 Task: Change  the formatting of the data to Which is Greater than5, In conditional formating, put the option 'Yellow Fill with Drak Yellow Text'In the sheet   Drive Sales templetes   book
Action: Mouse moved to (45, 122)
Screenshot: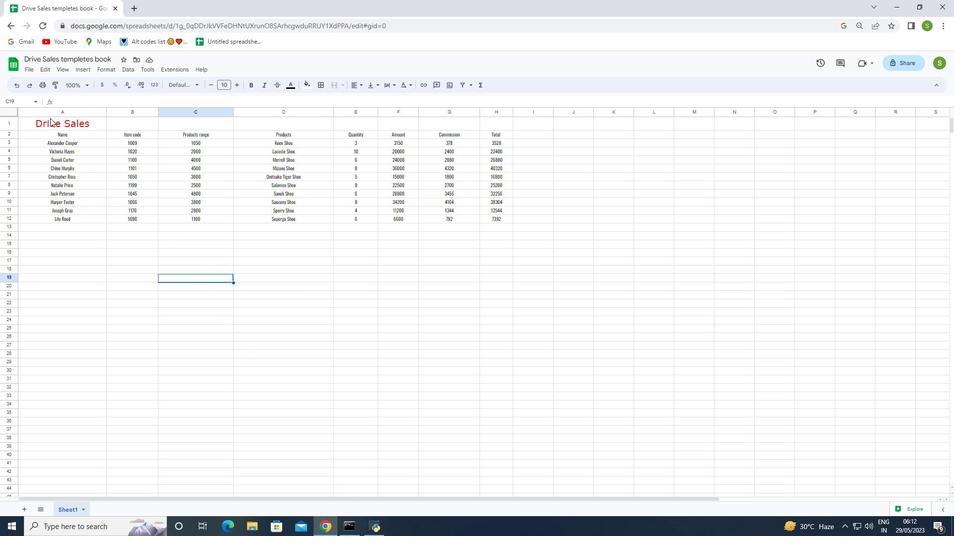 
Action: Mouse pressed left at (45, 122)
Screenshot: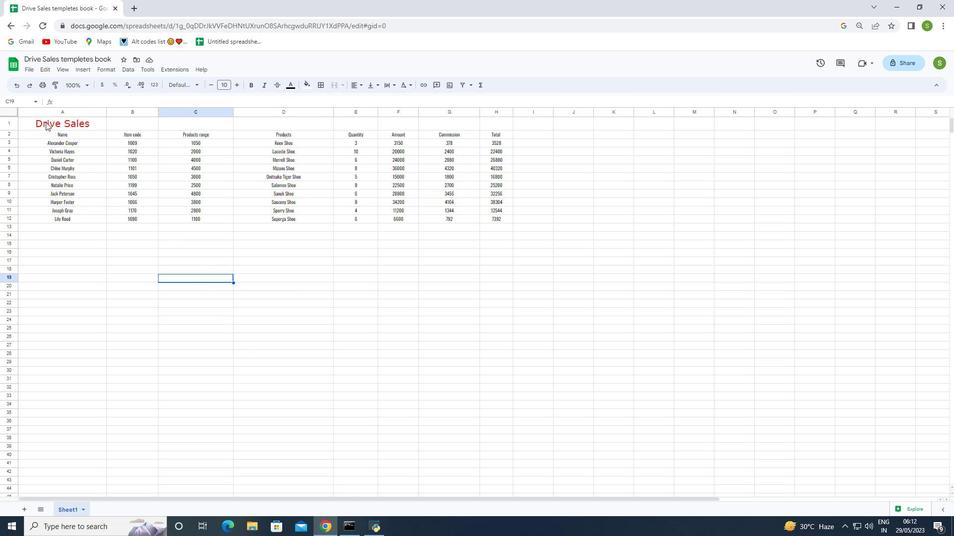 
Action: Mouse moved to (110, 70)
Screenshot: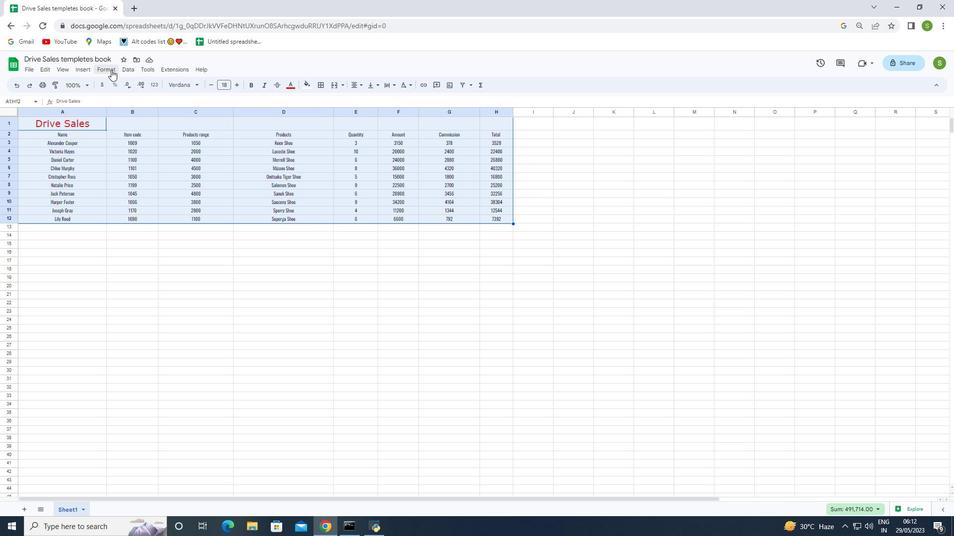 
Action: Mouse pressed left at (110, 70)
Screenshot: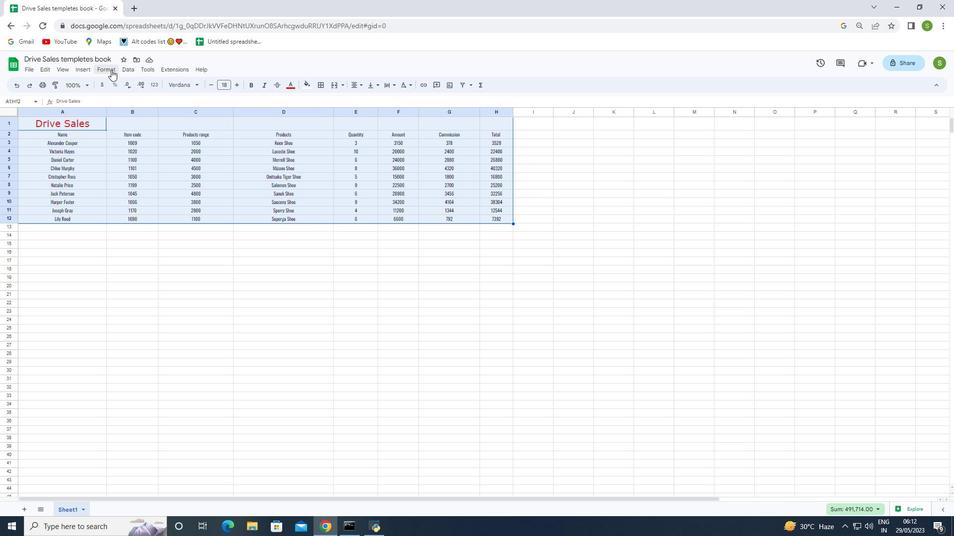 
Action: Mouse moved to (140, 199)
Screenshot: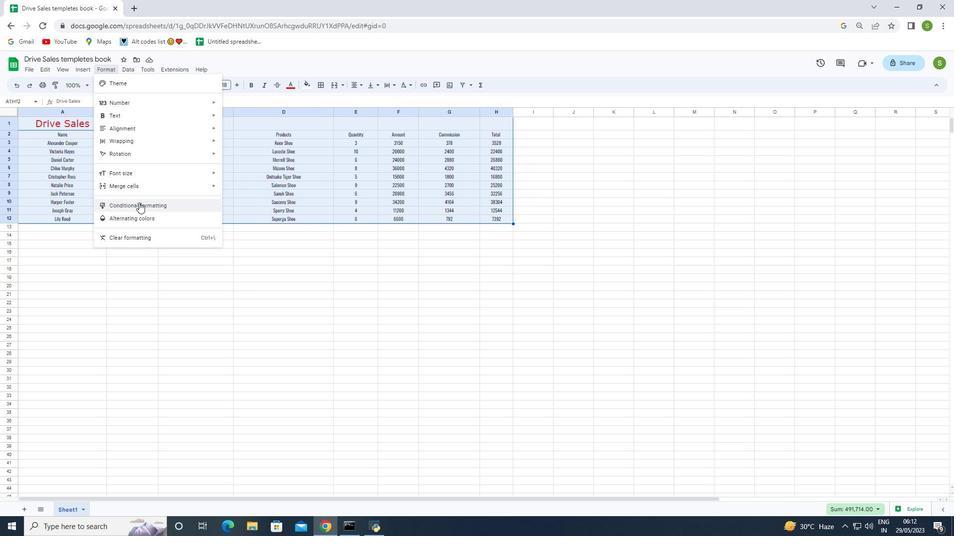 
Action: Mouse pressed left at (140, 199)
Screenshot: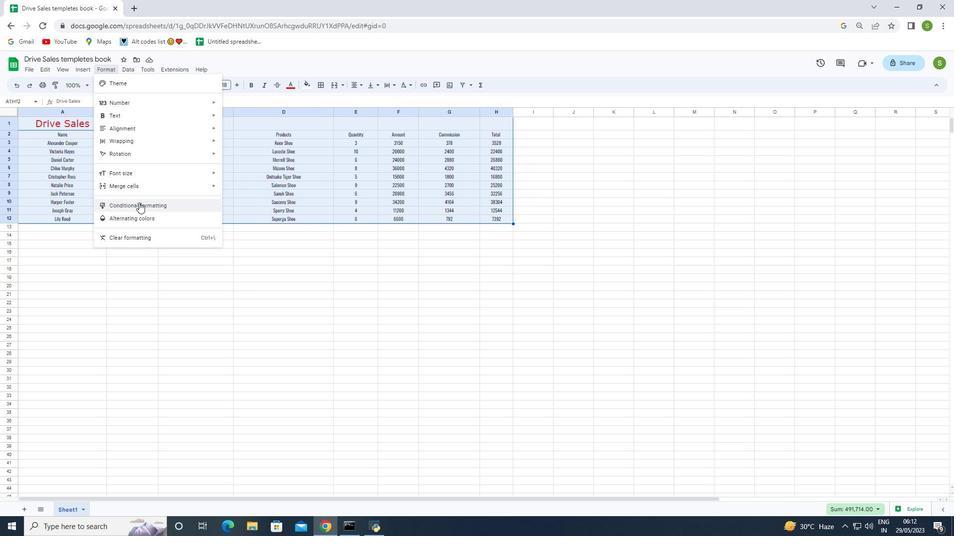 
Action: Mouse moved to (852, 196)
Screenshot: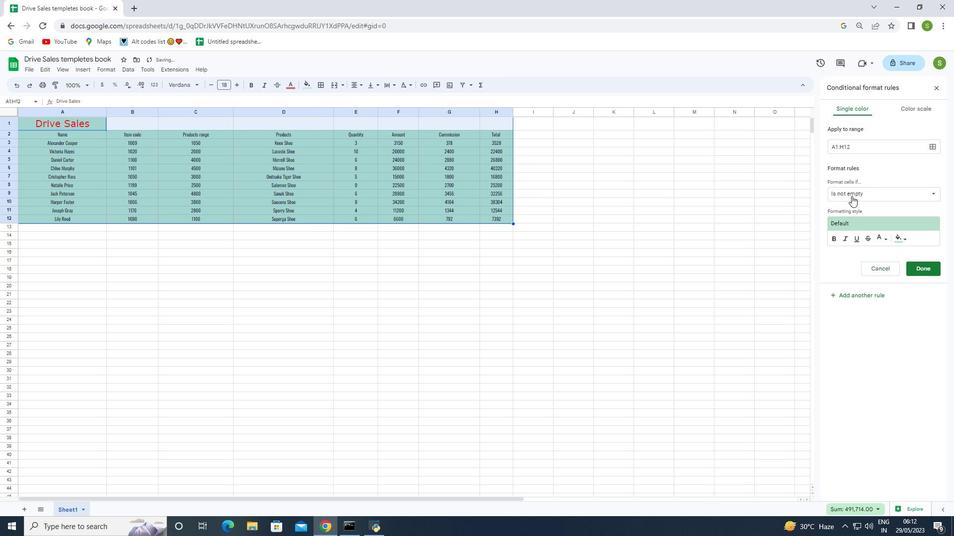 
Action: Mouse pressed left at (852, 196)
Screenshot: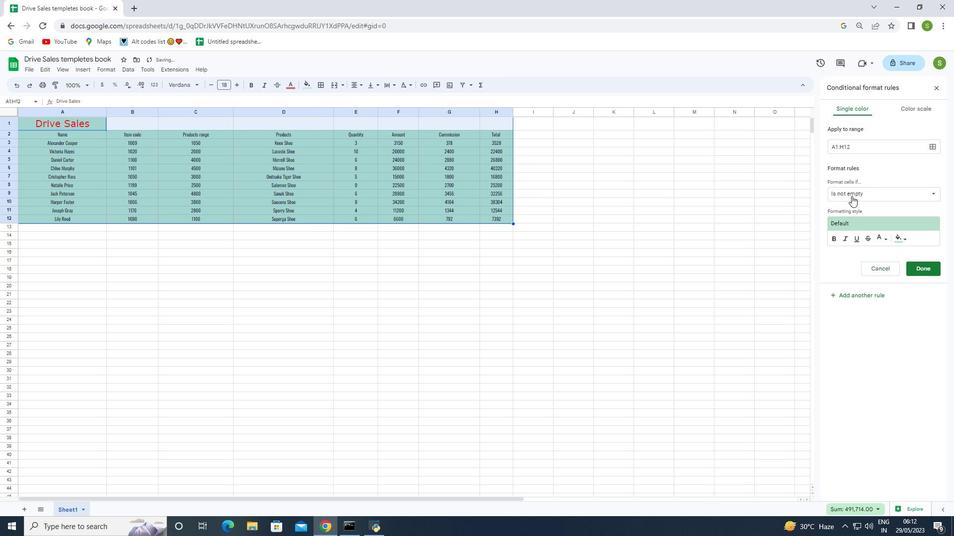 
Action: Mouse moved to (855, 322)
Screenshot: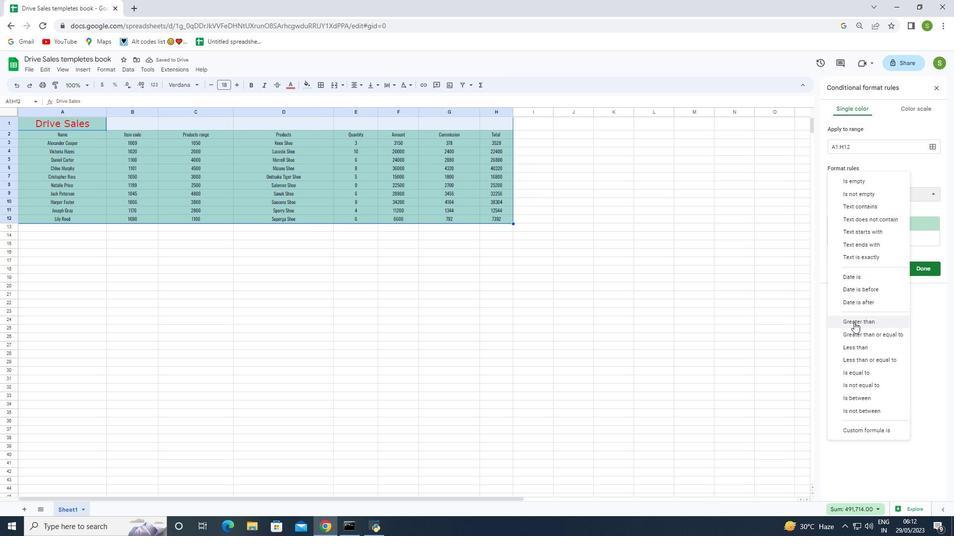
Action: Mouse pressed left at (855, 322)
Screenshot: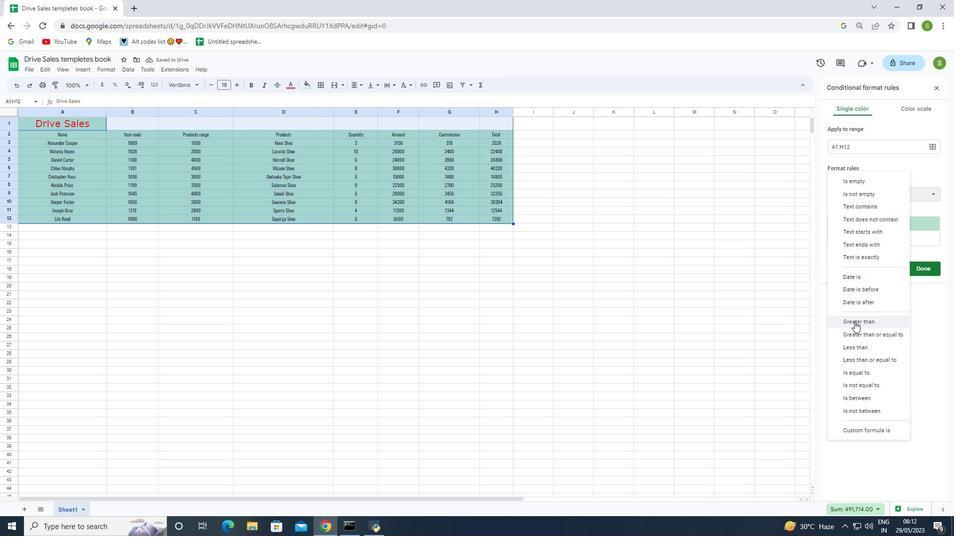 
Action: Mouse moved to (845, 214)
Screenshot: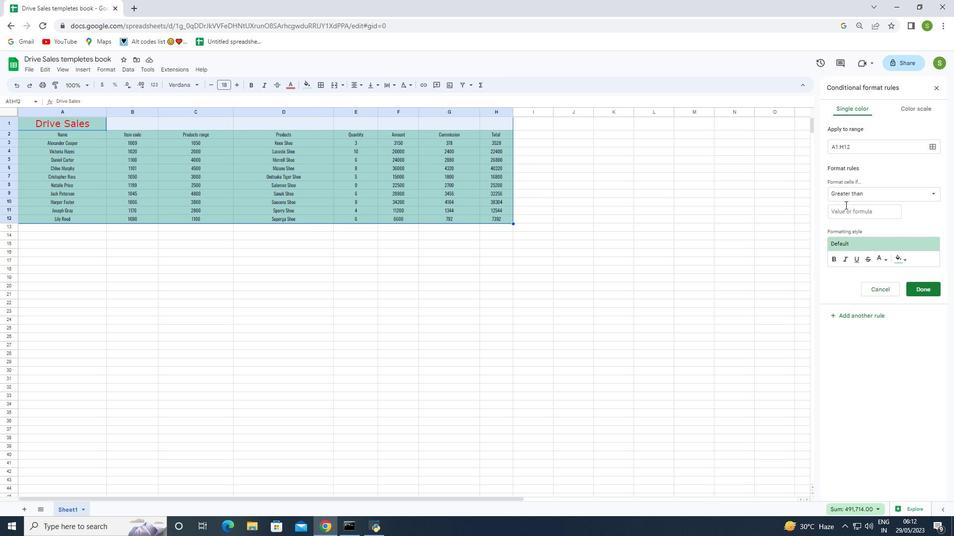 
Action: Mouse pressed left at (845, 214)
Screenshot: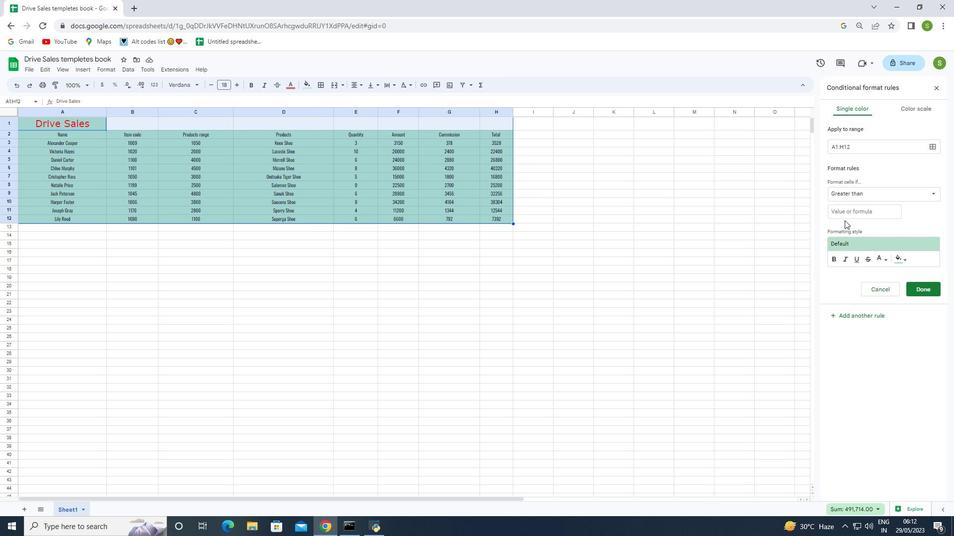 
Action: Mouse moved to (842, 216)
Screenshot: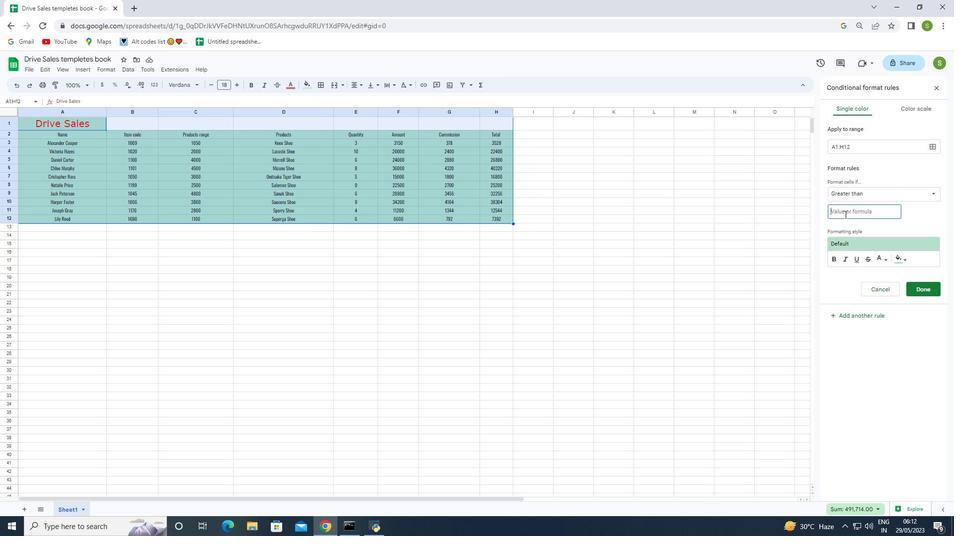 
Action: Key pressed 5
Screenshot: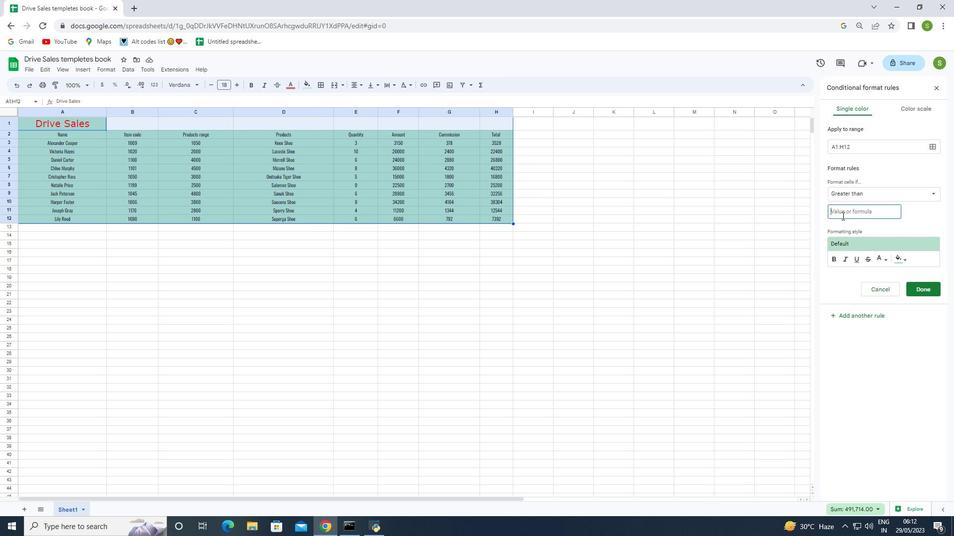 
Action: Mouse moved to (904, 260)
Screenshot: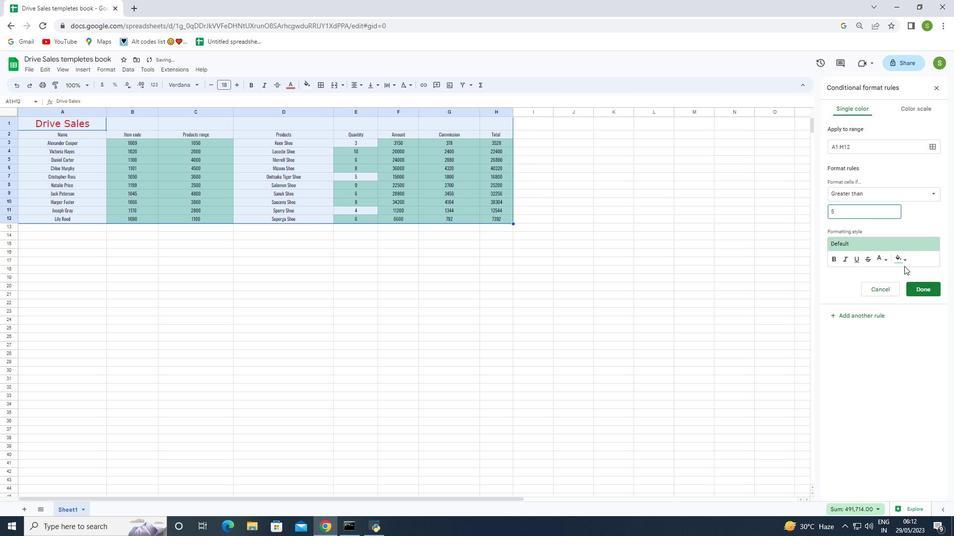 
Action: Mouse pressed left at (904, 260)
Screenshot: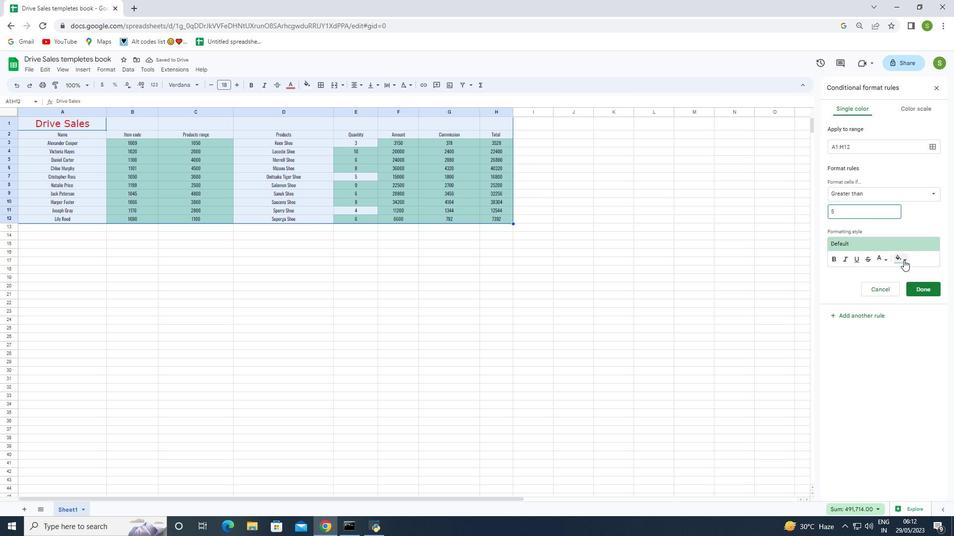 
Action: Mouse moved to (848, 327)
Screenshot: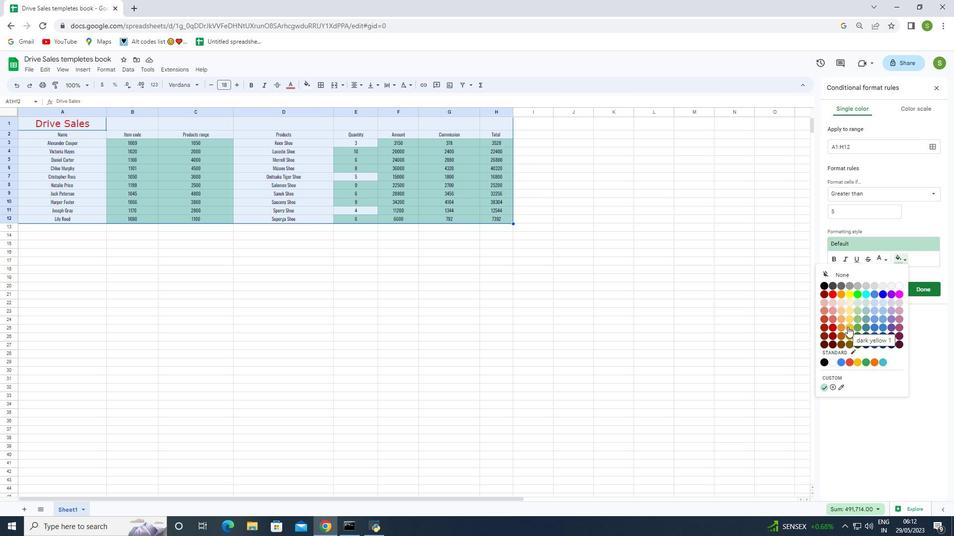 
Action: Mouse pressed left at (848, 327)
Screenshot: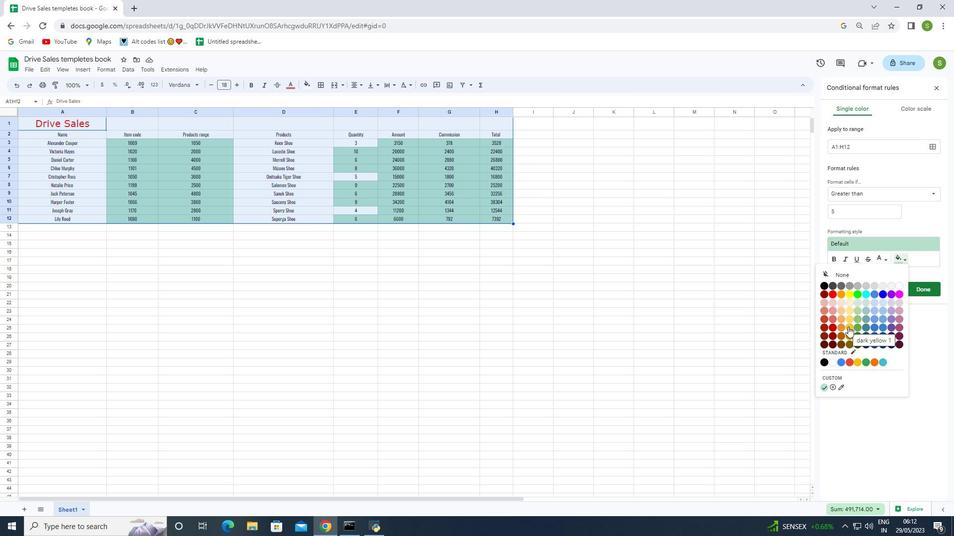 
Action: Mouse moved to (902, 259)
Screenshot: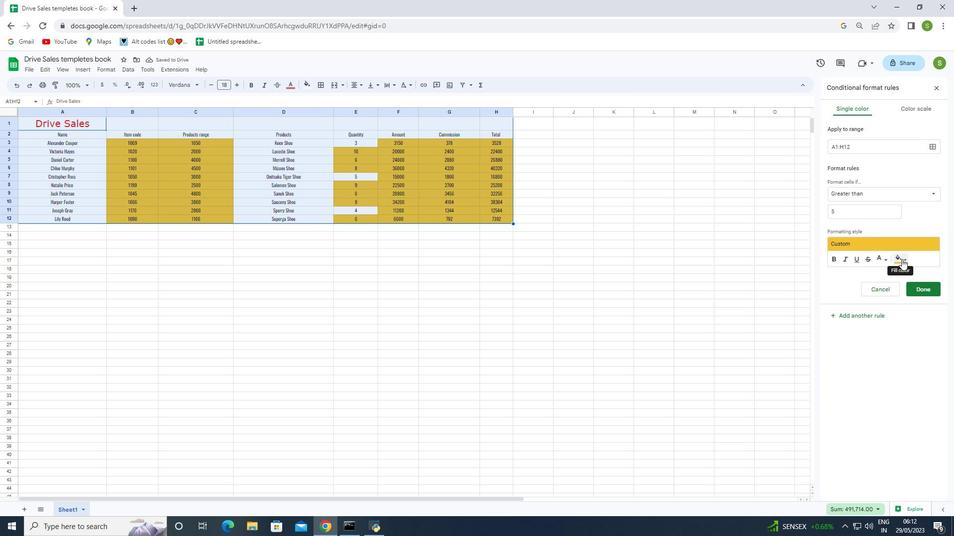 
Action: Mouse pressed left at (902, 259)
Screenshot: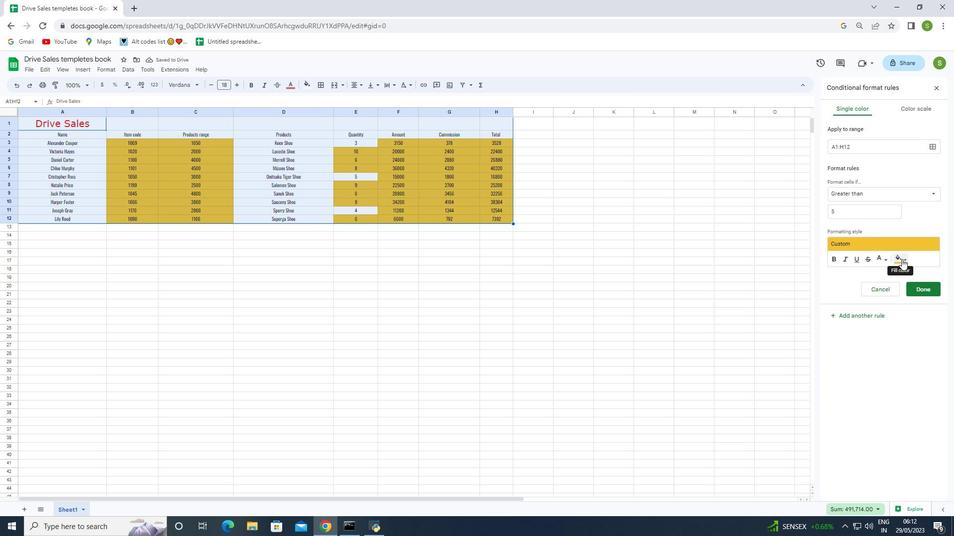 
Action: Key pressed ctrl+Z
Screenshot: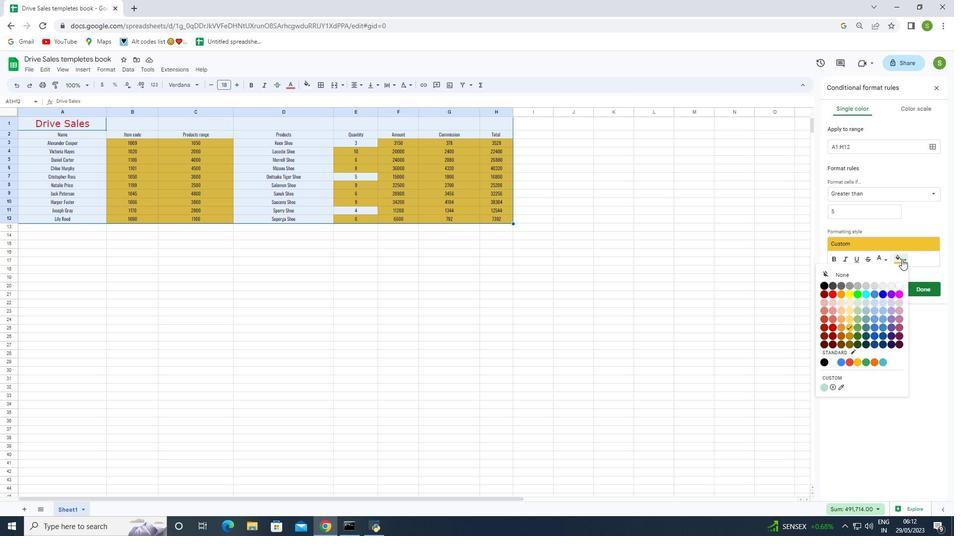 
Action: Mouse moved to (268, 233)
Screenshot: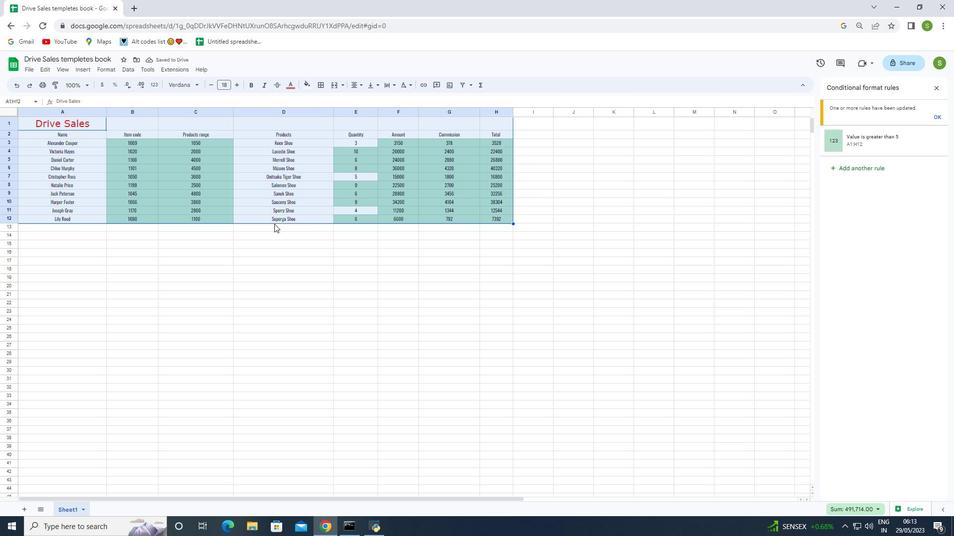 
Action: Mouse pressed left at (268, 233)
Screenshot: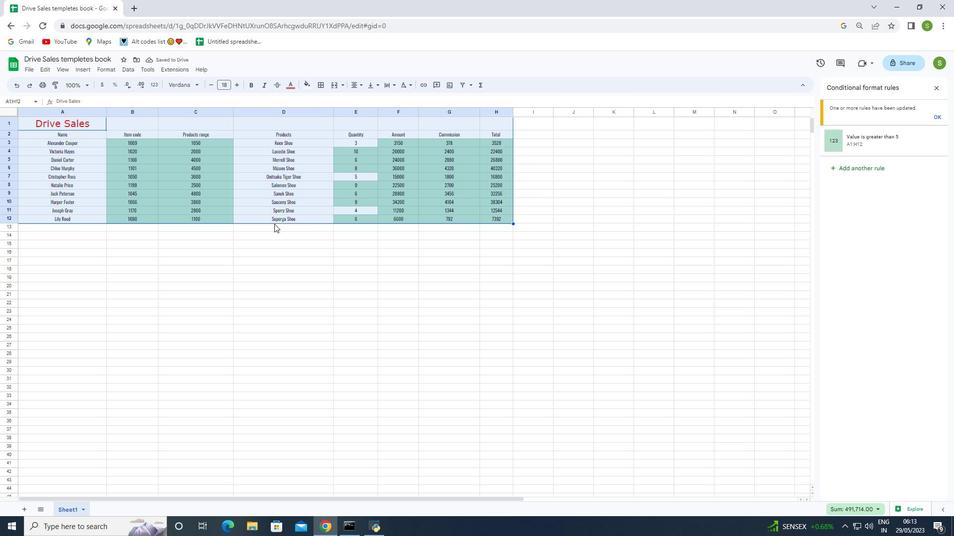
Action: Mouse moved to (44, 118)
Screenshot: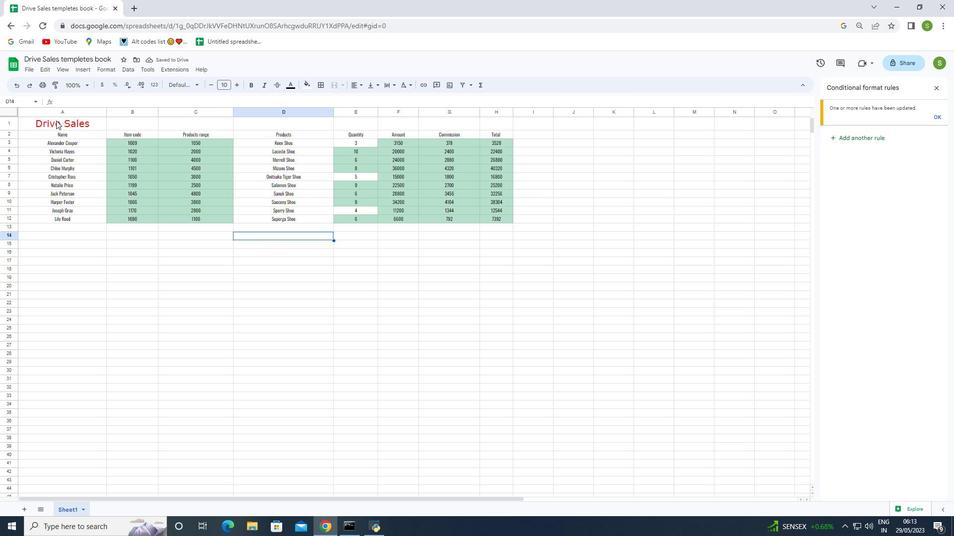 
Action: Mouse pressed left at (44, 118)
Screenshot: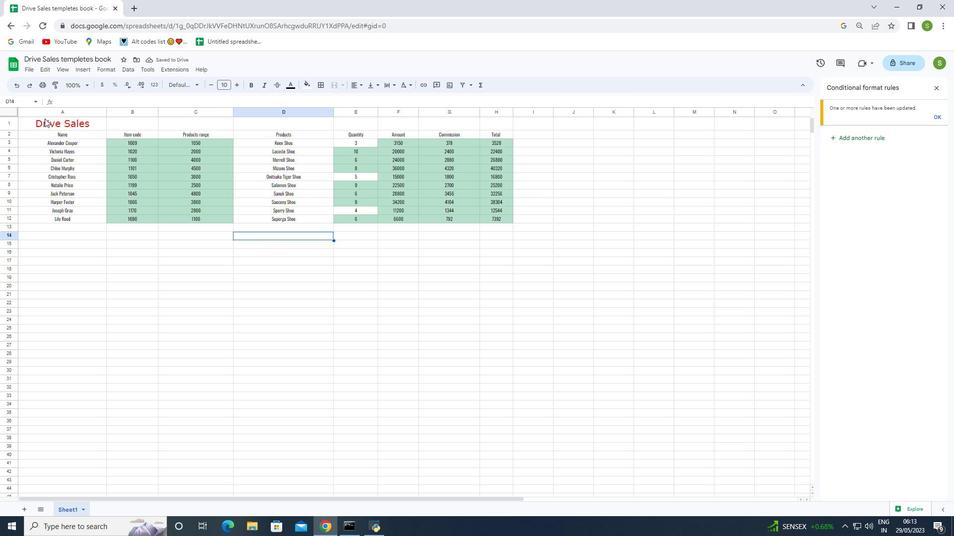 
Action: Mouse moved to (156, 269)
Screenshot: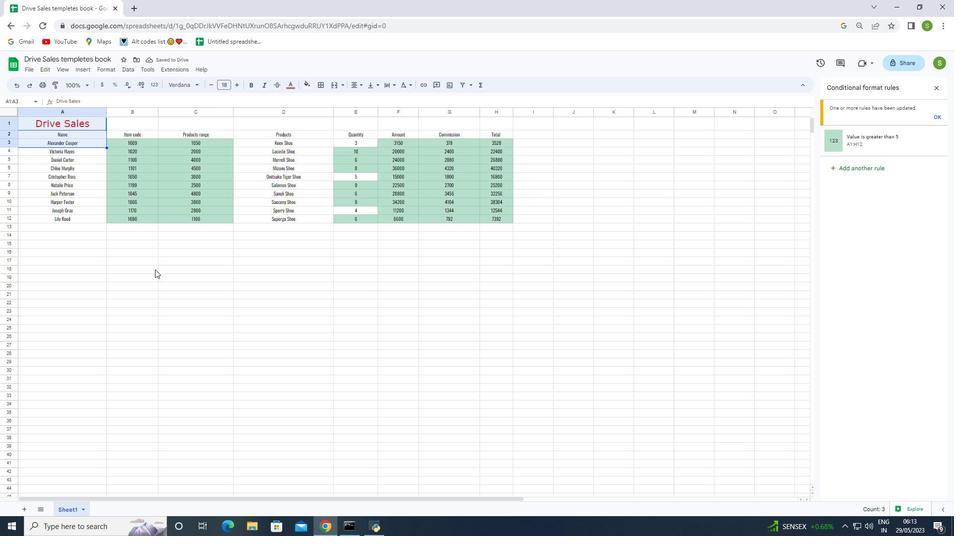 
Action: Key pressed ctrl+Z
Screenshot: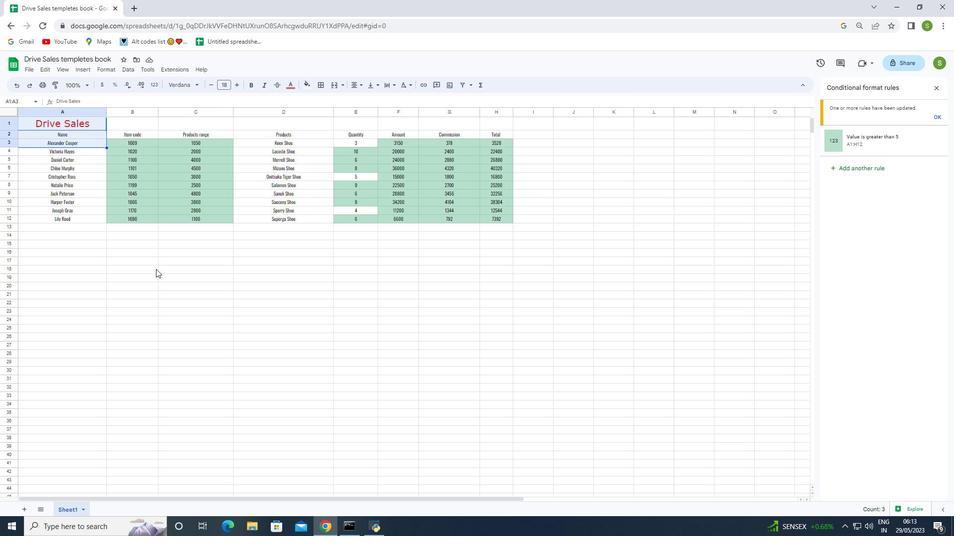 
Action: Mouse moved to (157, 268)
Screenshot: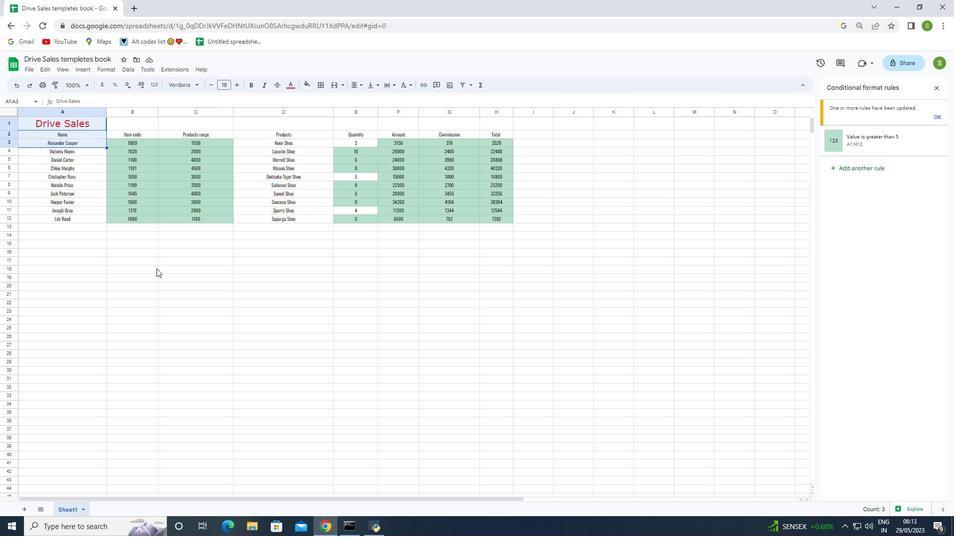 
Action: Key pressed <'\x1a'>
Screenshot: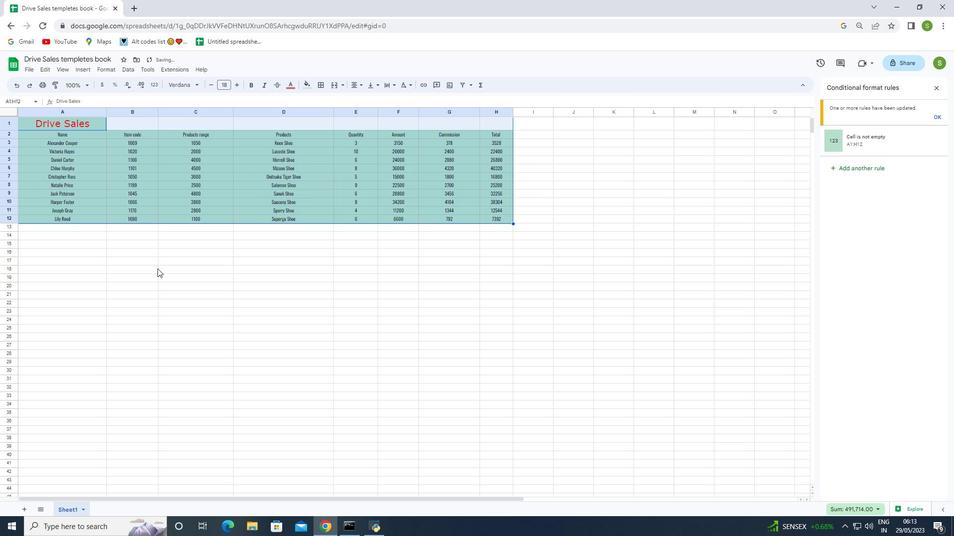 
Action: Mouse moved to (162, 275)
Screenshot: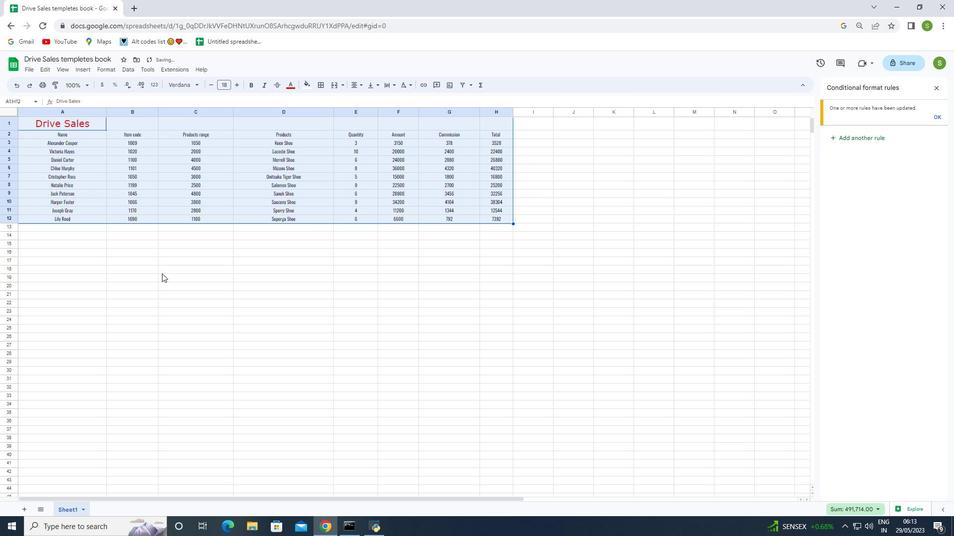 
Action: Mouse pressed left at (162, 275)
Screenshot: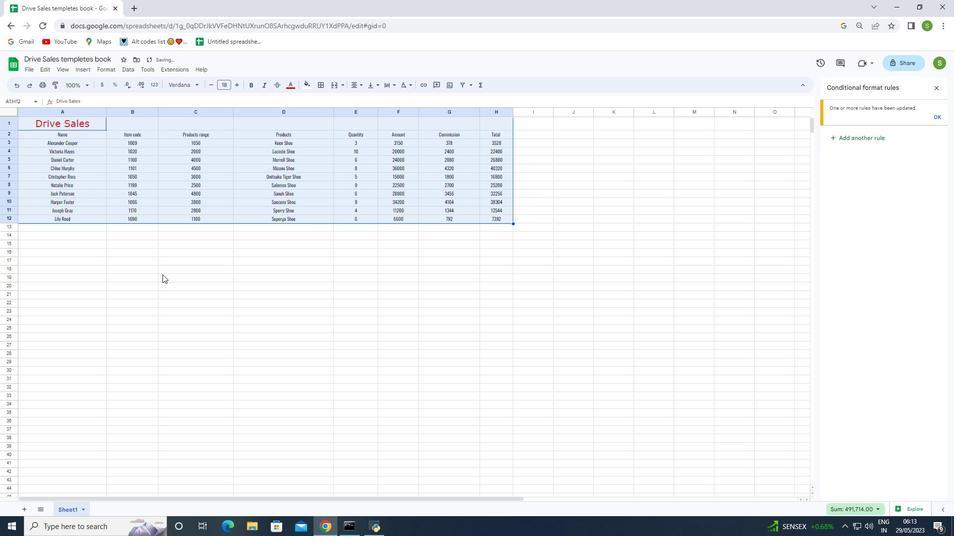 
Action: Mouse moved to (64, 125)
Screenshot: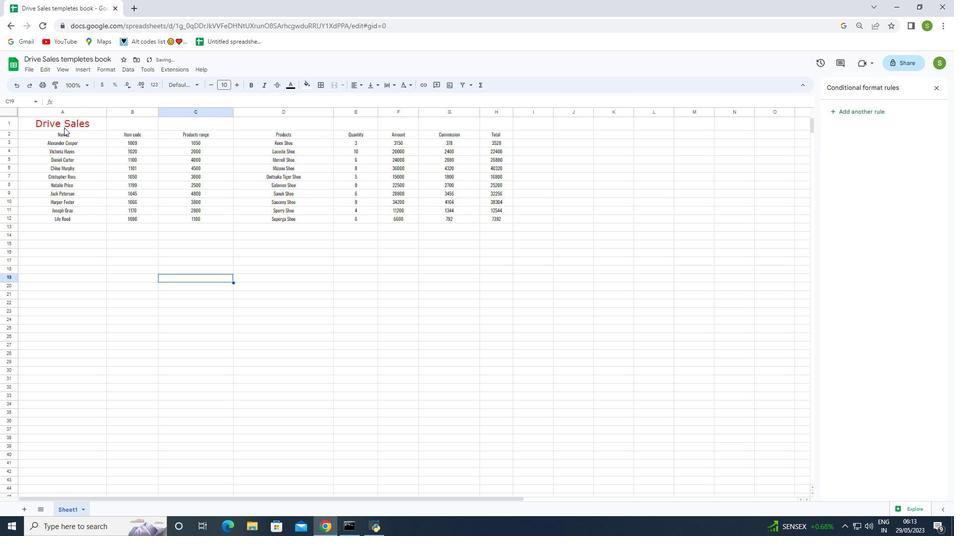 
Action: Mouse pressed left at (64, 125)
Screenshot: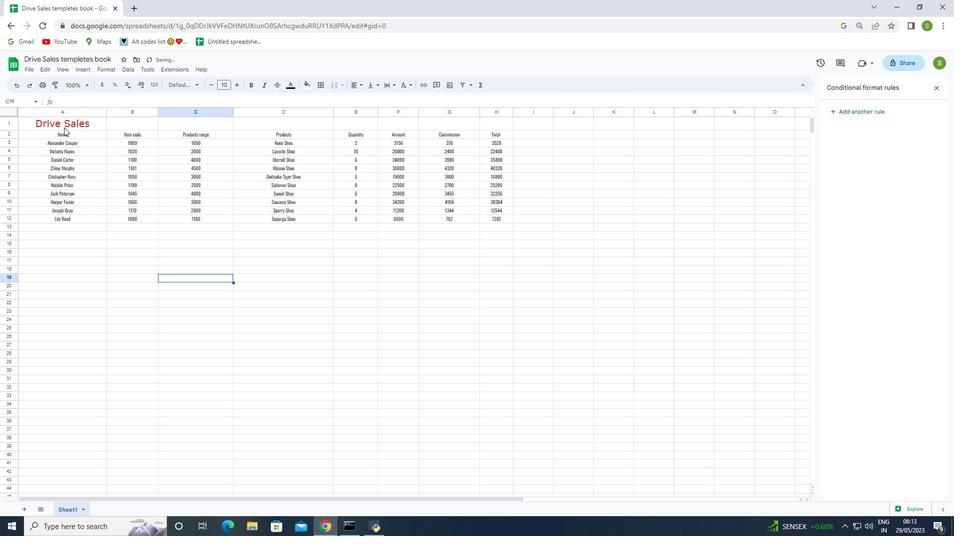 
Action: Mouse moved to (108, 69)
Screenshot: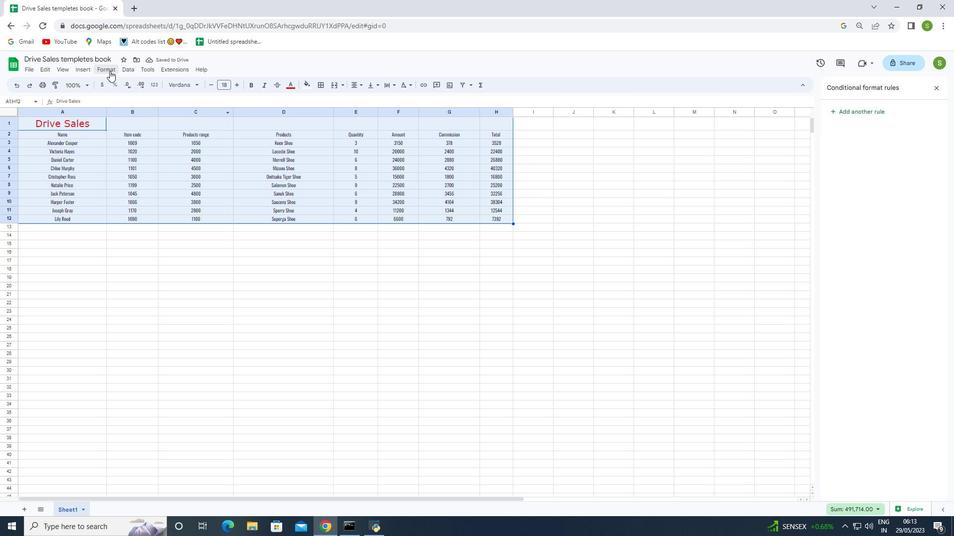 
Action: Mouse pressed left at (108, 69)
Screenshot: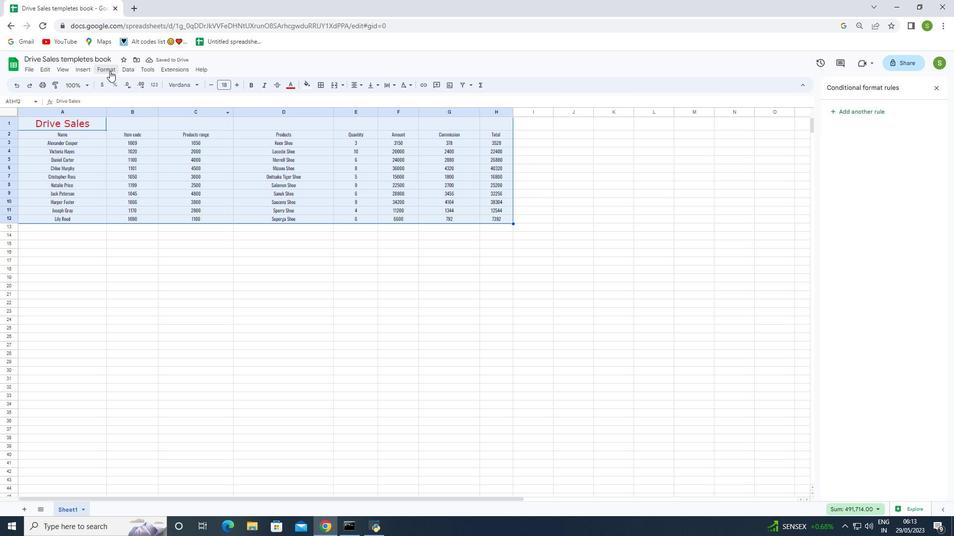 
Action: Mouse moved to (140, 207)
Screenshot: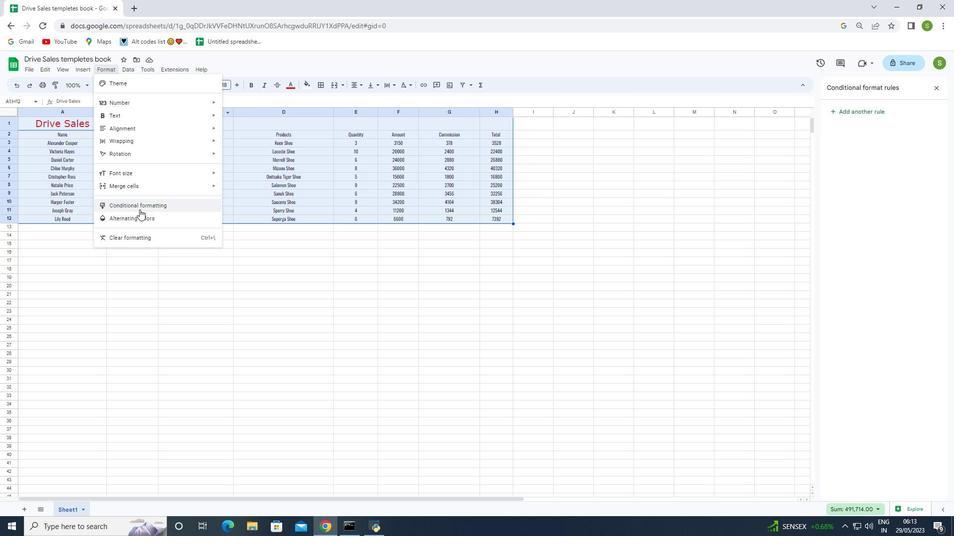
Action: Mouse pressed left at (140, 207)
Screenshot: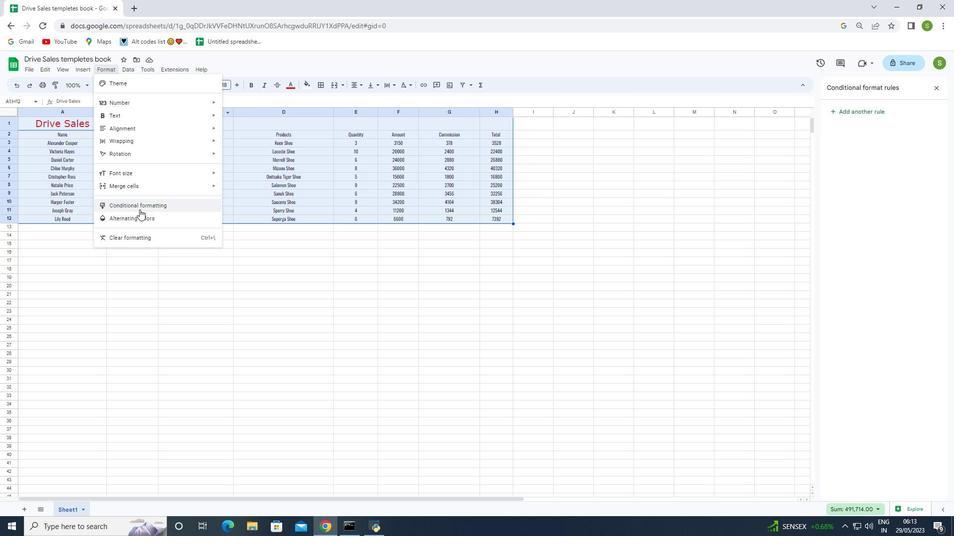 
Action: Mouse moved to (907, 240)
Screenshot: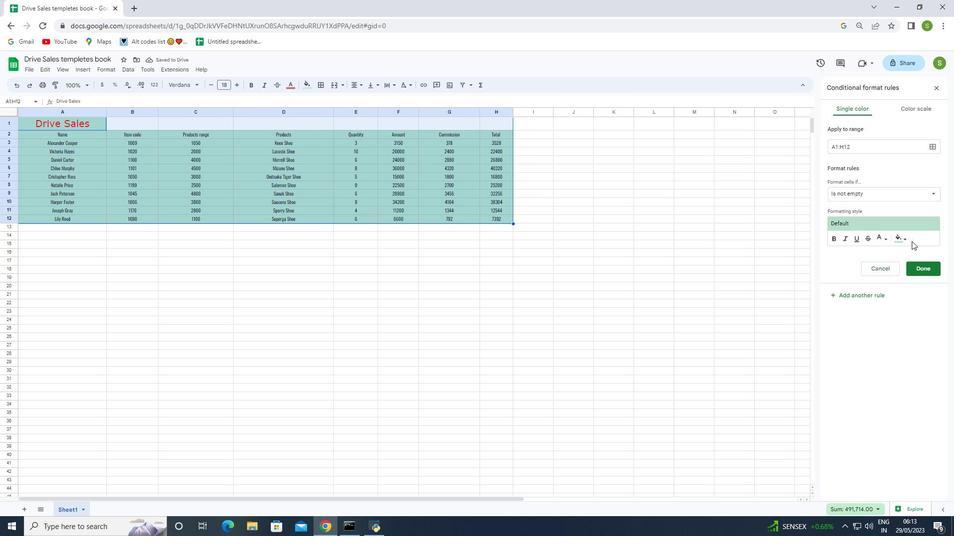 
Action: Mouse pressed left at (907, 240)
Screenshot: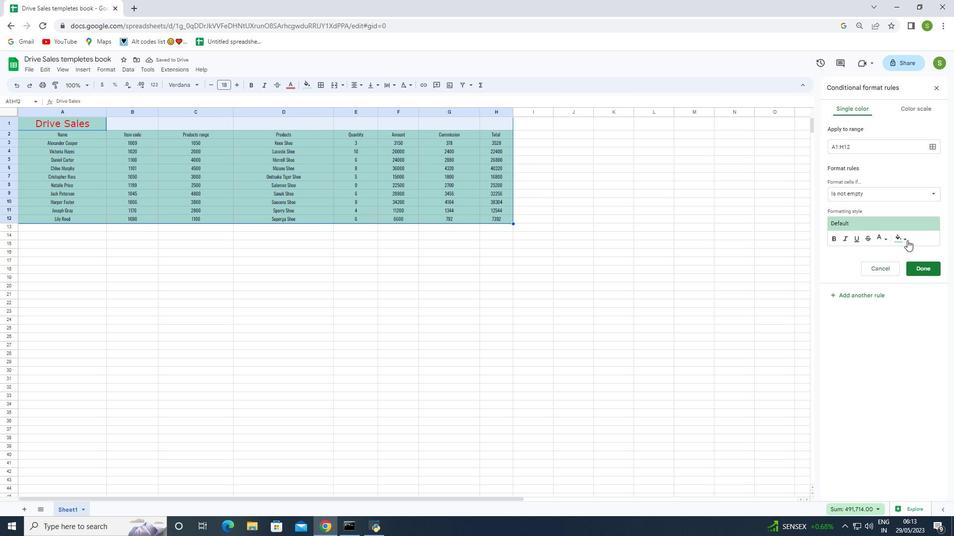 
Action: Mouse moved to (850, 274)
Screenshot: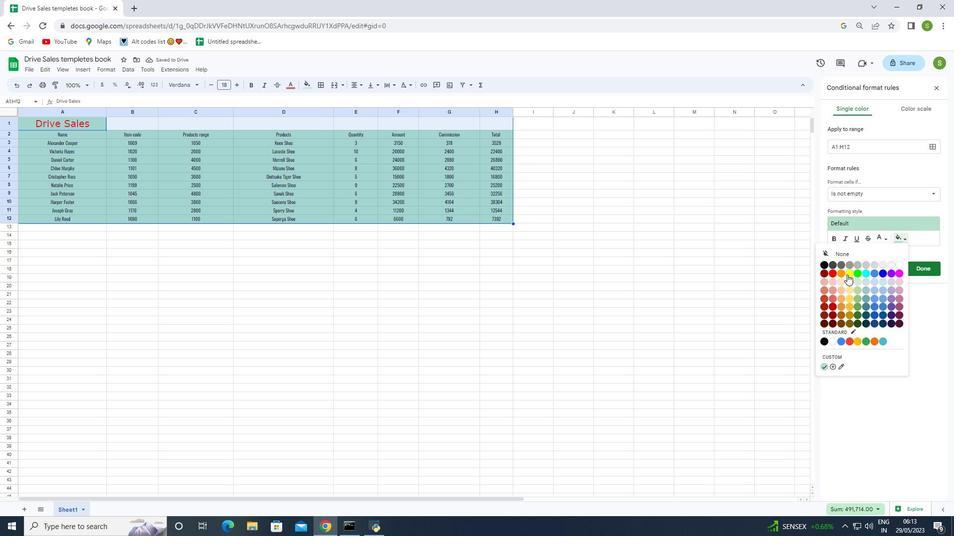 
Action: Mouse pressed left at (850, 274)
Screenshot: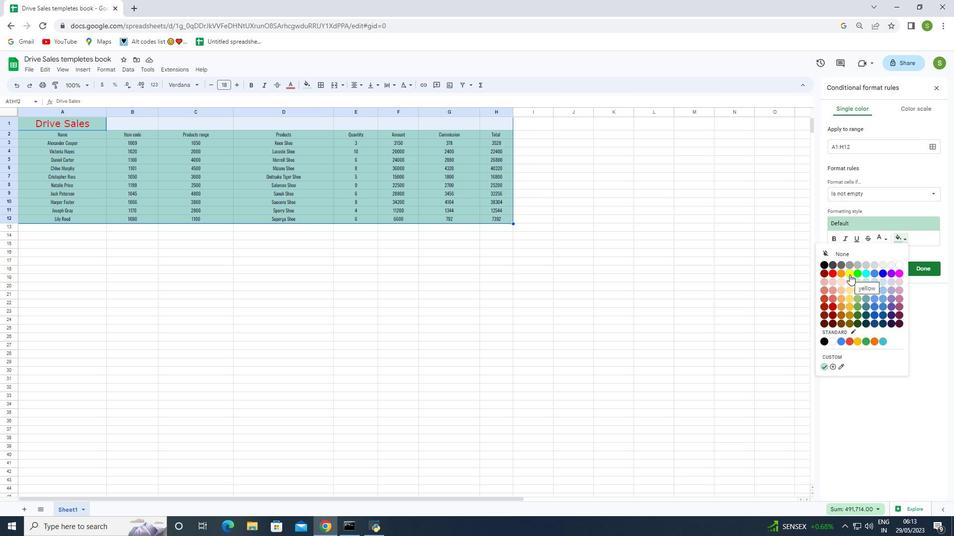 
Action: Mouse moved to (830, 308)
Screenshot: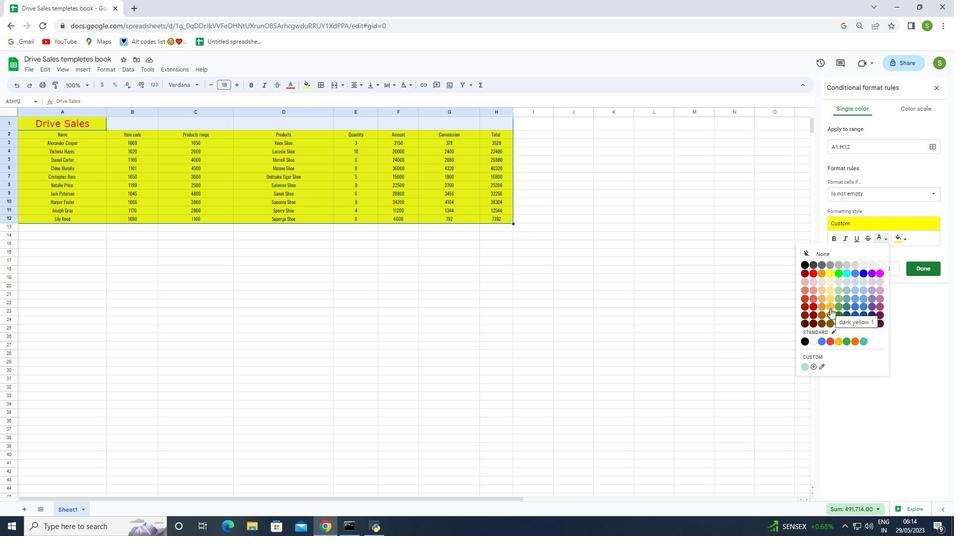 
Action: Mouse pressed left at (830, 308)
Screenshot: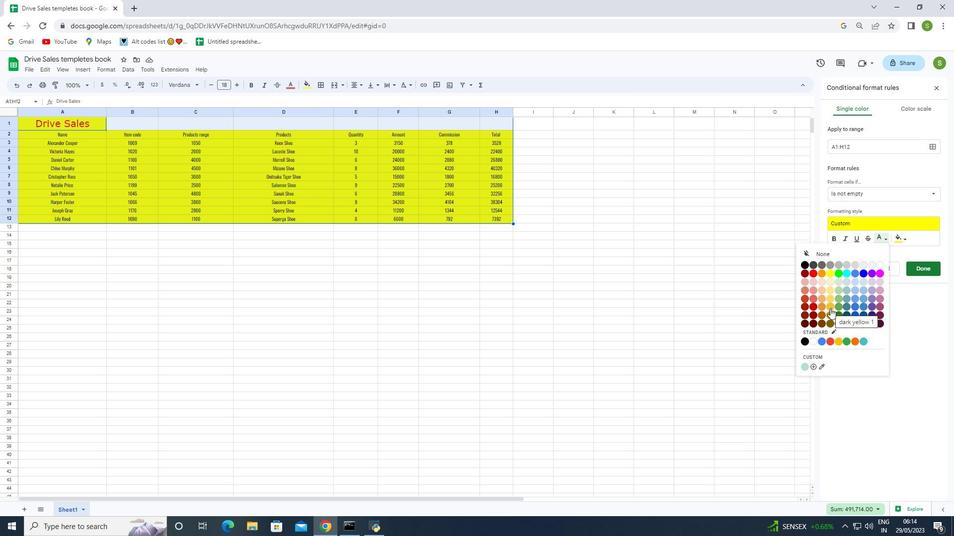 
Action: Mouse moved to (457, 266)
Screenshot: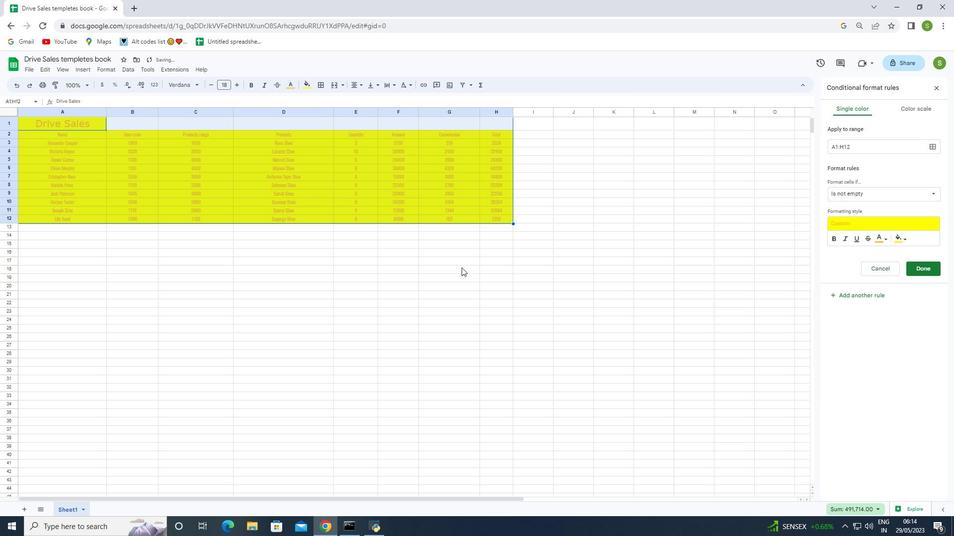 
Action: Mouse pressed left at (457, 266)
Screenshot: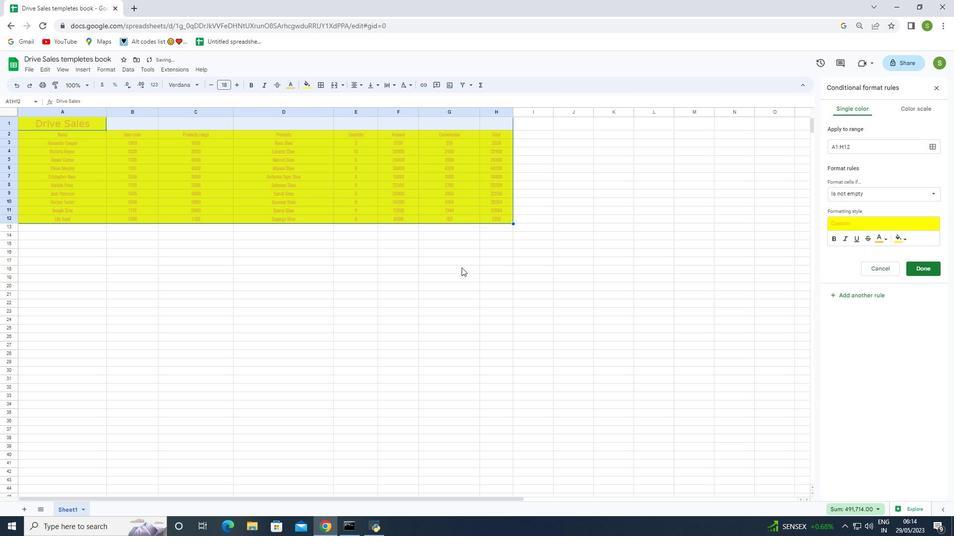 
Action: Mouse moved to (60, 121)
Screenshot: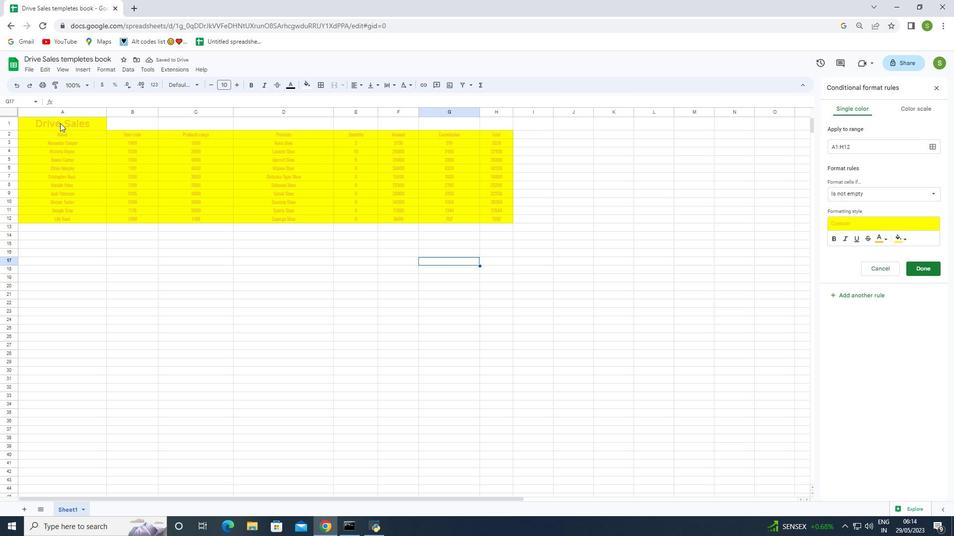 
Action: Mouse pressed left at (60, 121)
Screenshot: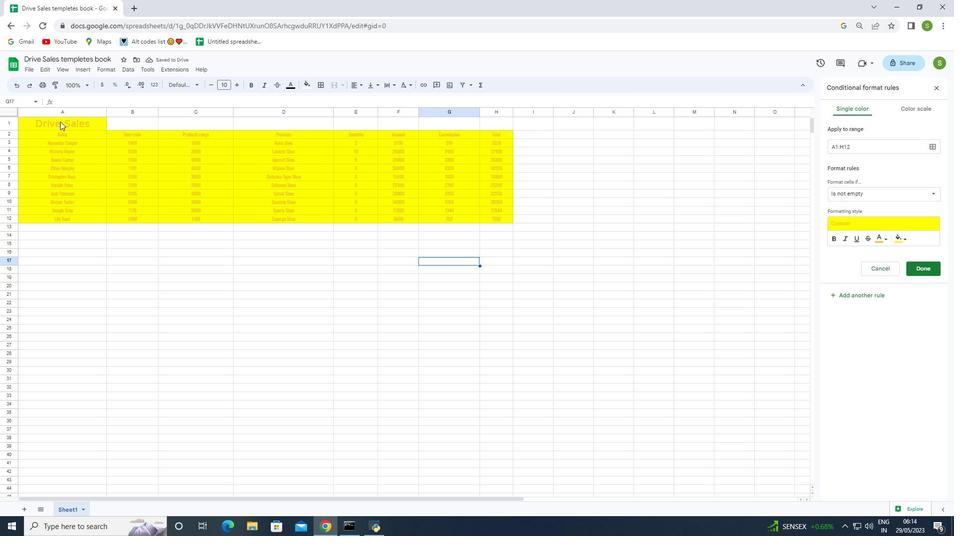 
Action: Mouse moved to (27, 72)
Screenshot: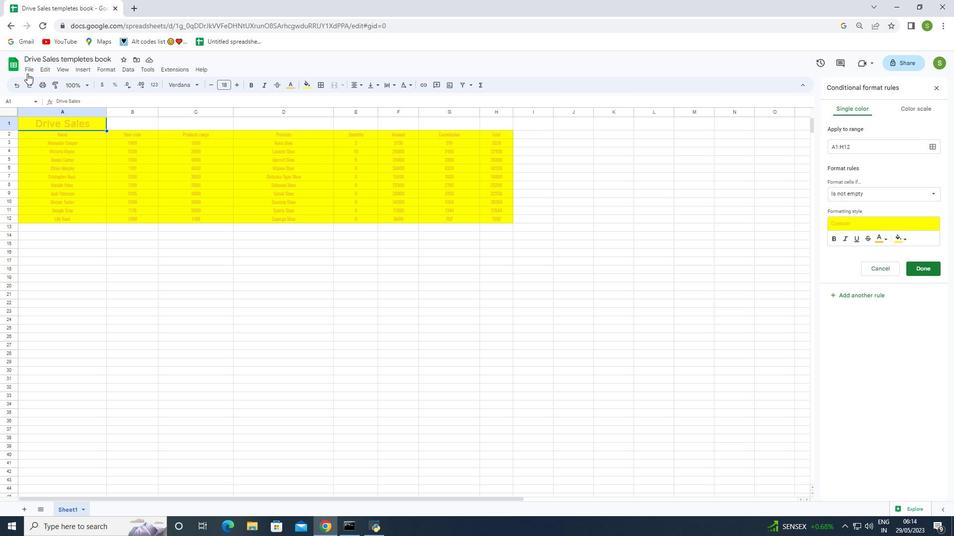 
Action: Mouse pressed left at (27, 72)
Screenshot: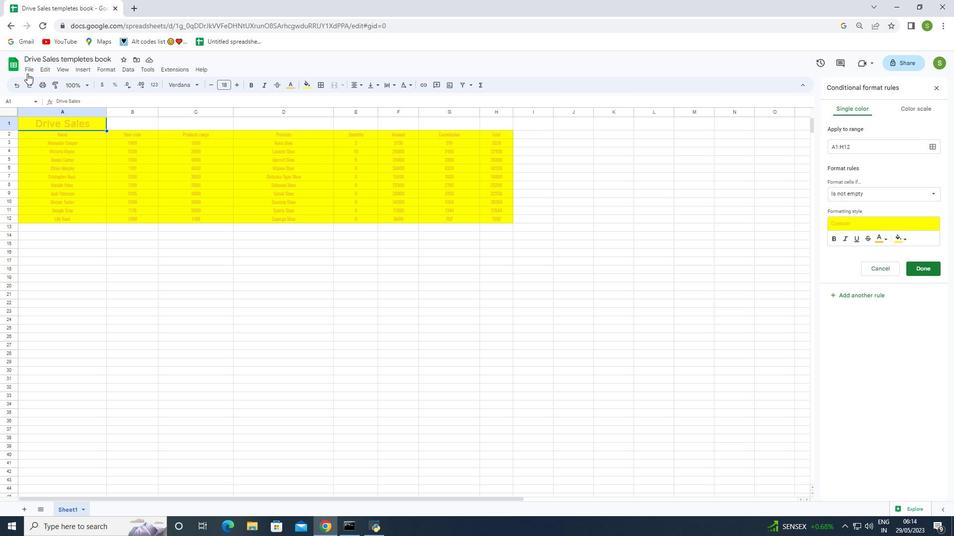 
Action: Mouse moved to (52, 185)
Screenshot: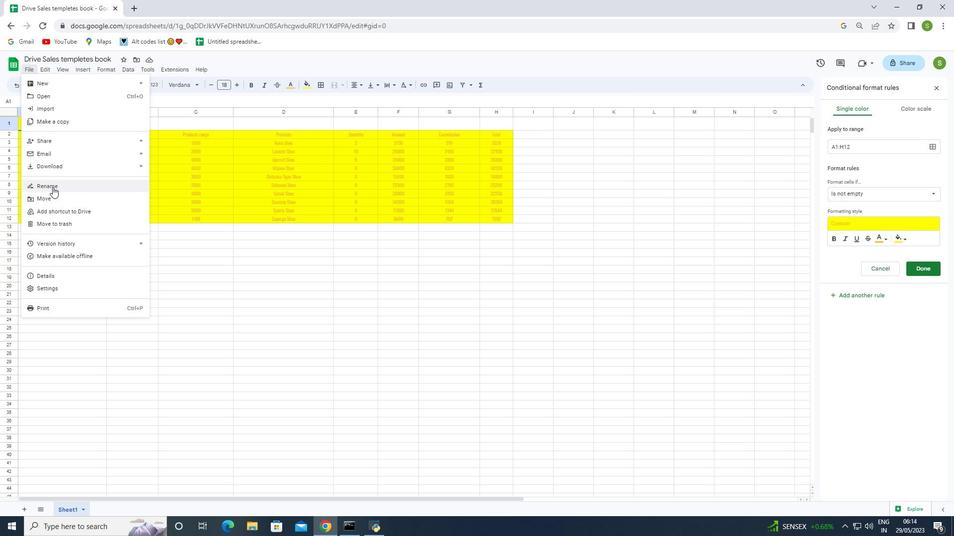 
Action: Mouse pressed left at (52, 185)
Screenshot: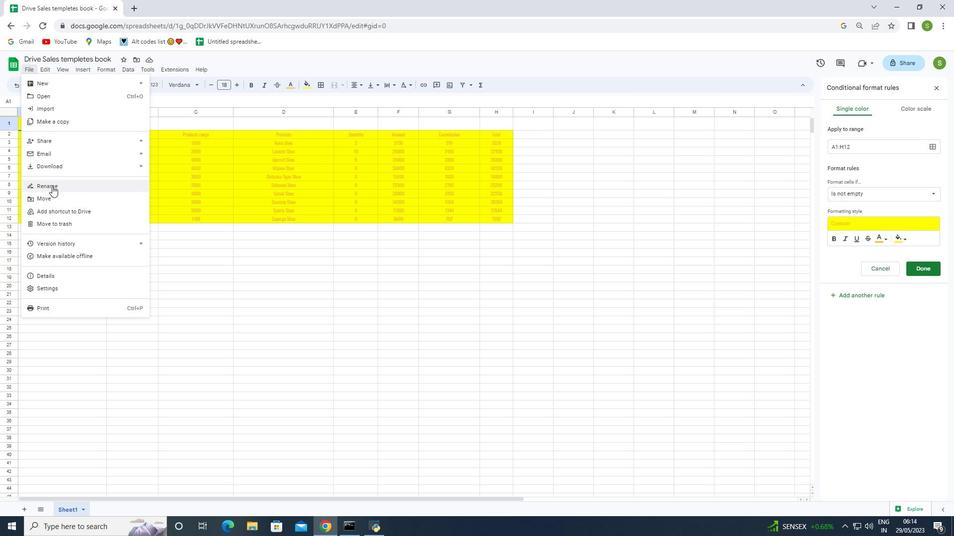 
Action: Mouse moved to (107, 233)
Screenshot: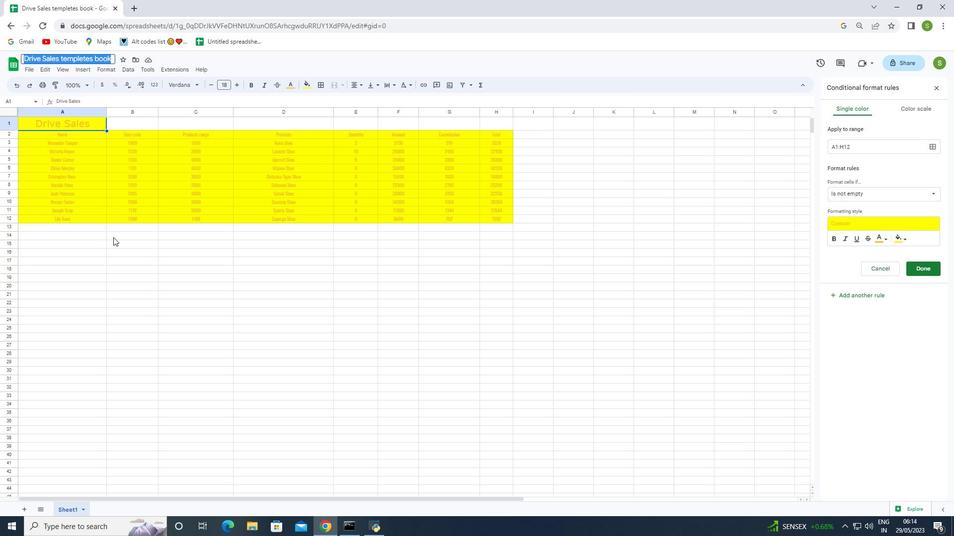 
Action: Key pressed <Key.backspace><Key.shift><Key.shift><Key.shift>Drive<Key.space><Key.shift>Sales<Key.space>templetes<Key.space>book
Screenshot: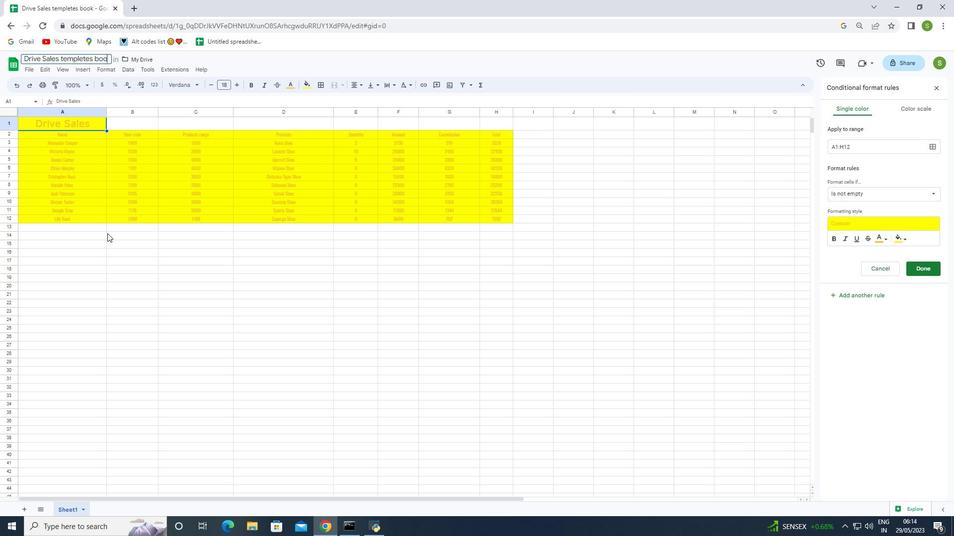 
Action: Mouse moved to (136, 263)
Screenshot: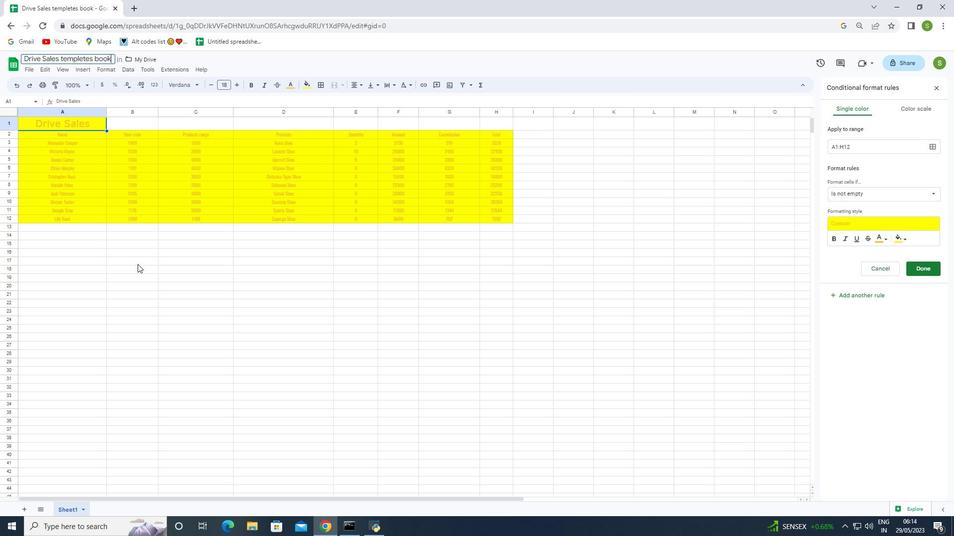 
Action: Mouse pressed left at (136, 263)
Screenshot: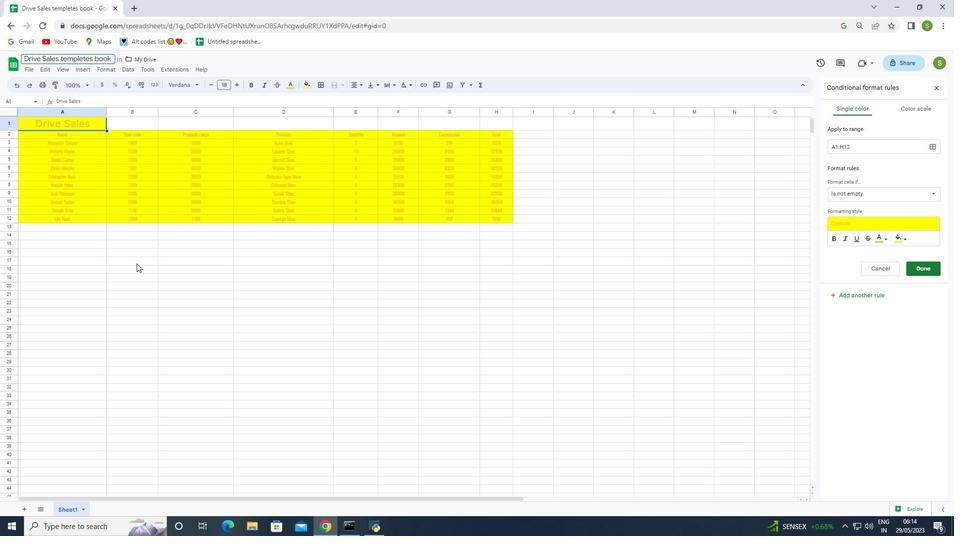 
Action: Mouse moved to (409, 263)
Screenshot: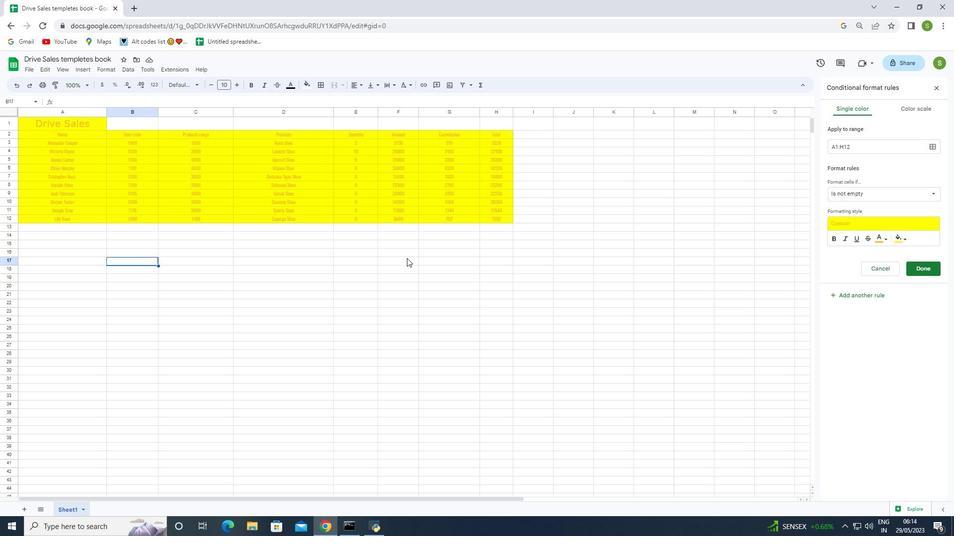 
Action: Mouse pressed left at (409, 263)
Screenshot: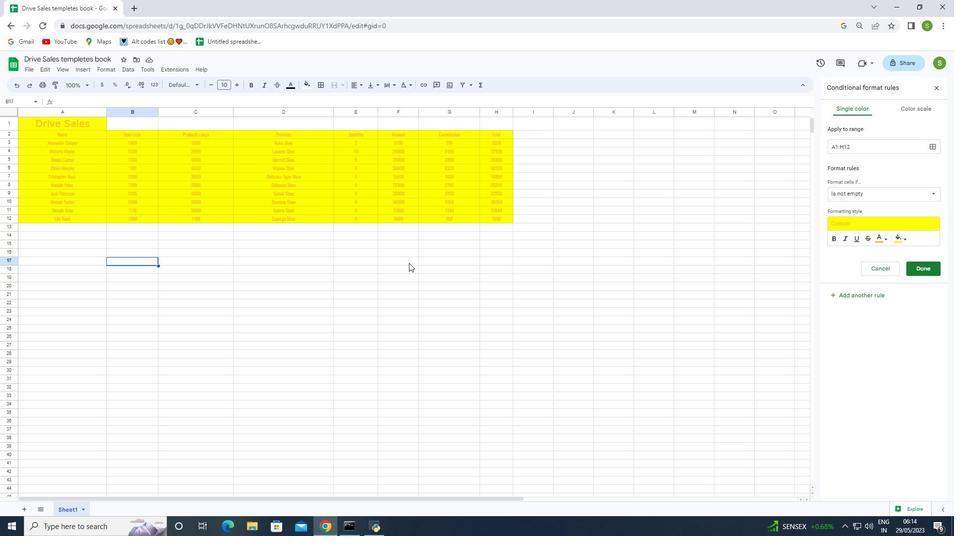 
Action: Mouse moved to (404, 269)
Screenshot: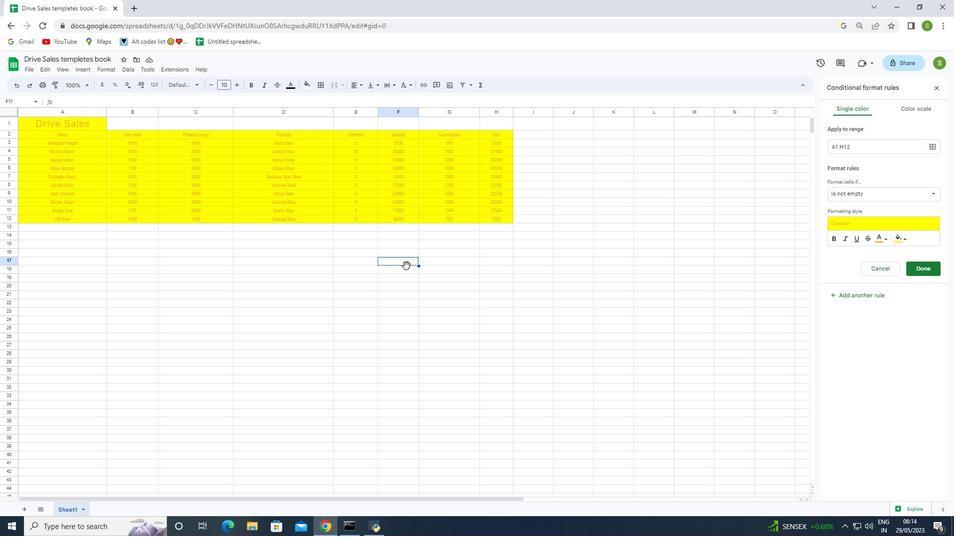 
